 Task: Search for emails categorized as 'follow up' in the current mailbox.
Action: Mouse moved to (134, 7)
Screenshot: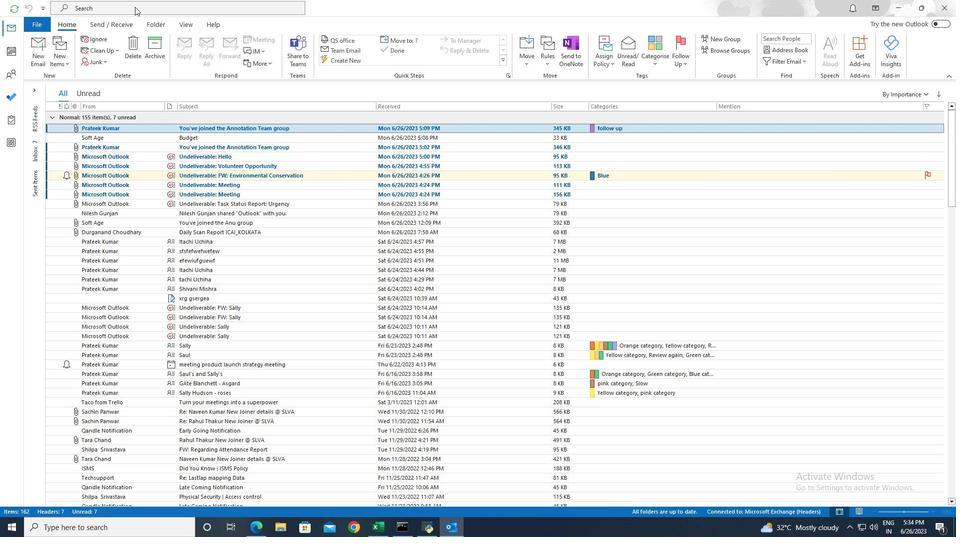 
Action: Mouse pressed left at (134, 7)
Screenshot: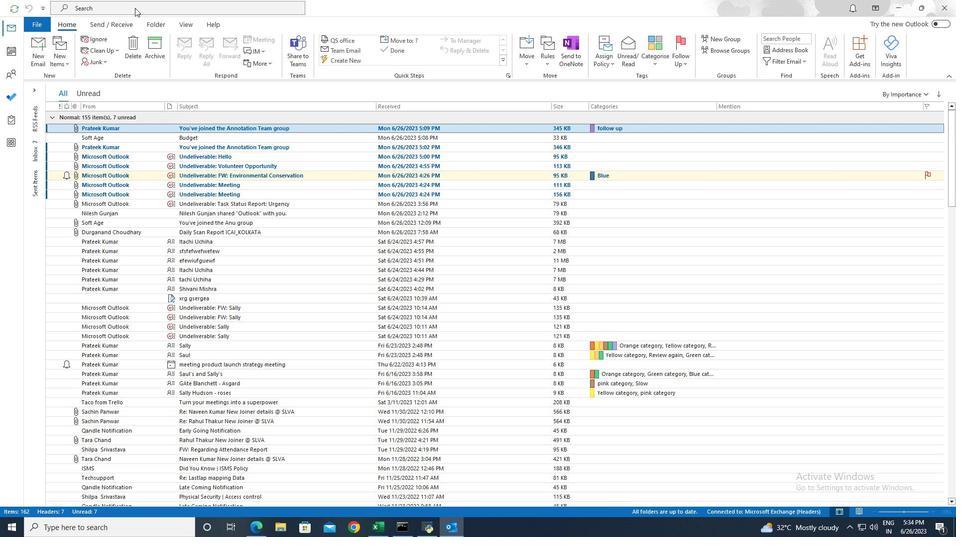 
Action: Mouse moved to (337, 7)
Screenshot: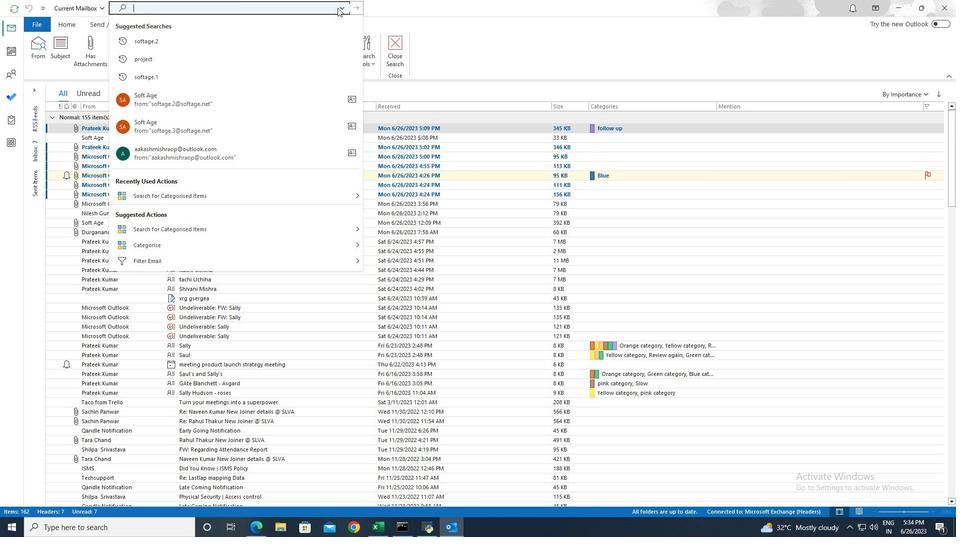 
Action: Mouse pressed left at (337, 7)
Screenshot: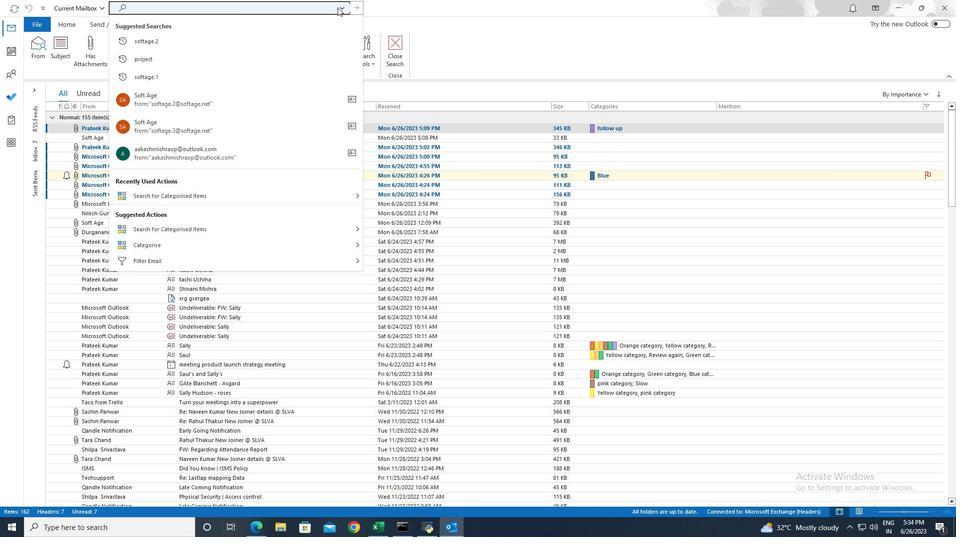 
Action: Mouse moved to (339, 6)
Screenshot: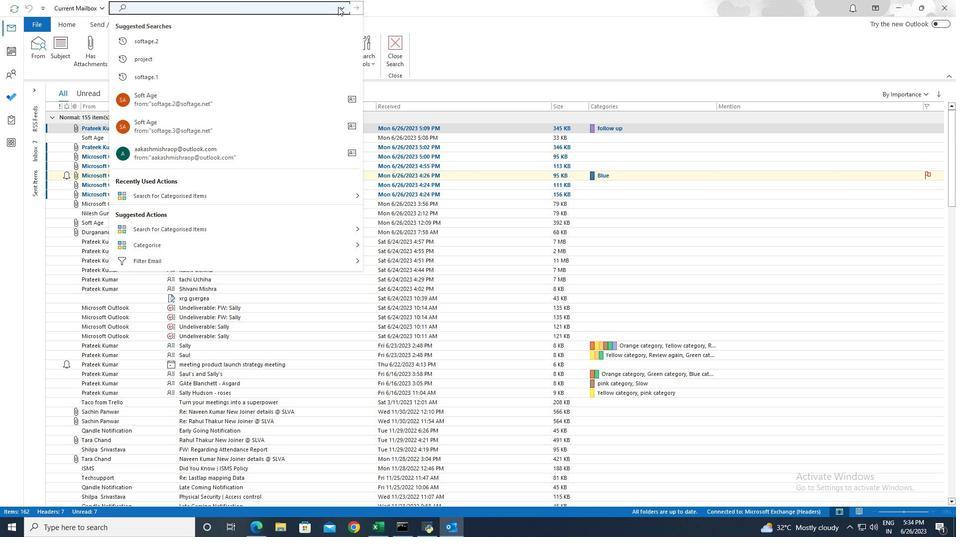
Action: Mouse pressed left at (339, 6)
Screenshot: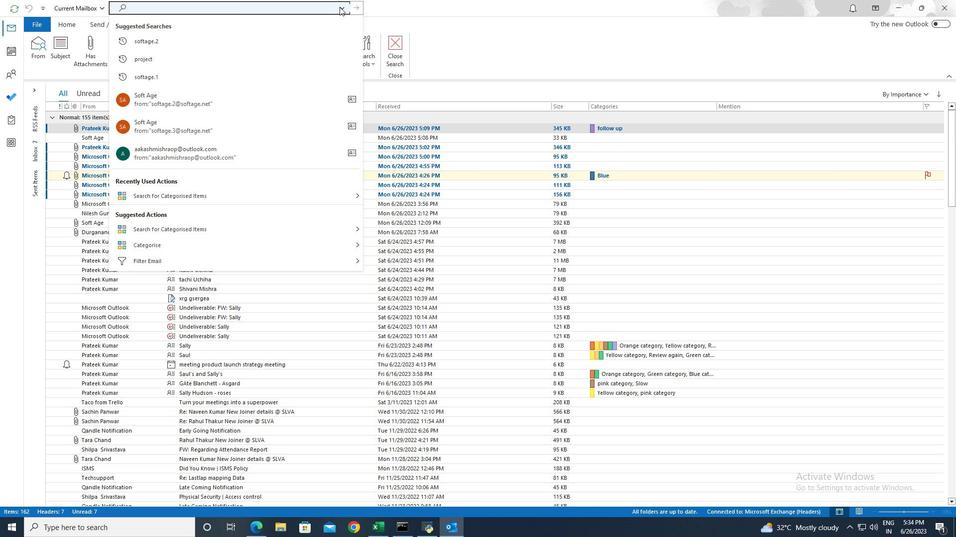 
Action: Mouse moved to (264, 68)
Screenshot: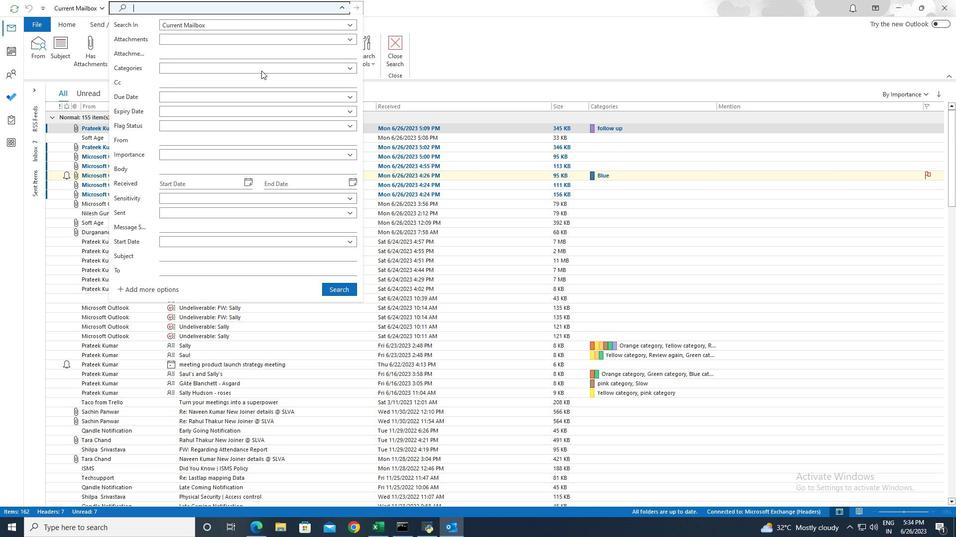 
Action: Mouse pressed left at (264, 68)
Screenshot: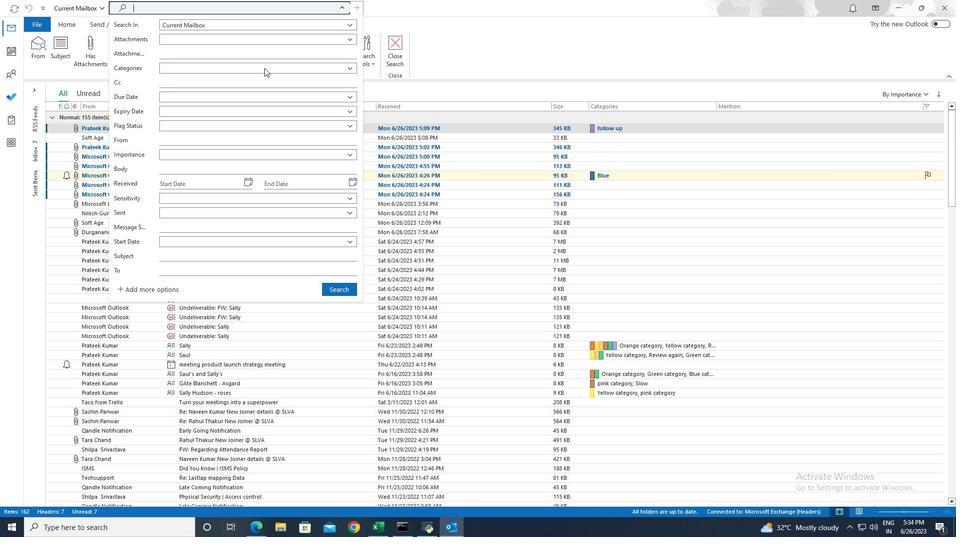 
Action: Mouse moved to (220, 93)
Screenshot: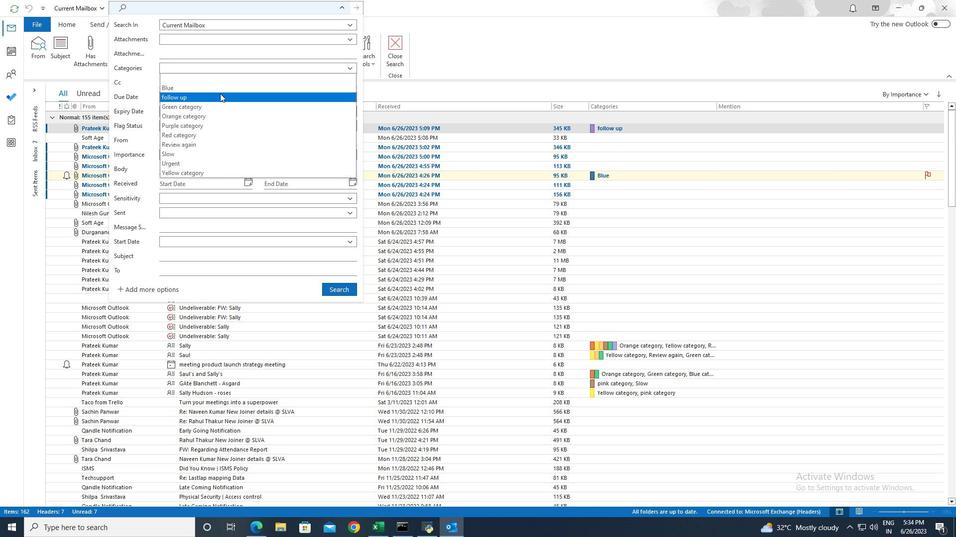 
Action: Mouse pressed left at (220, 93)
Screenshot: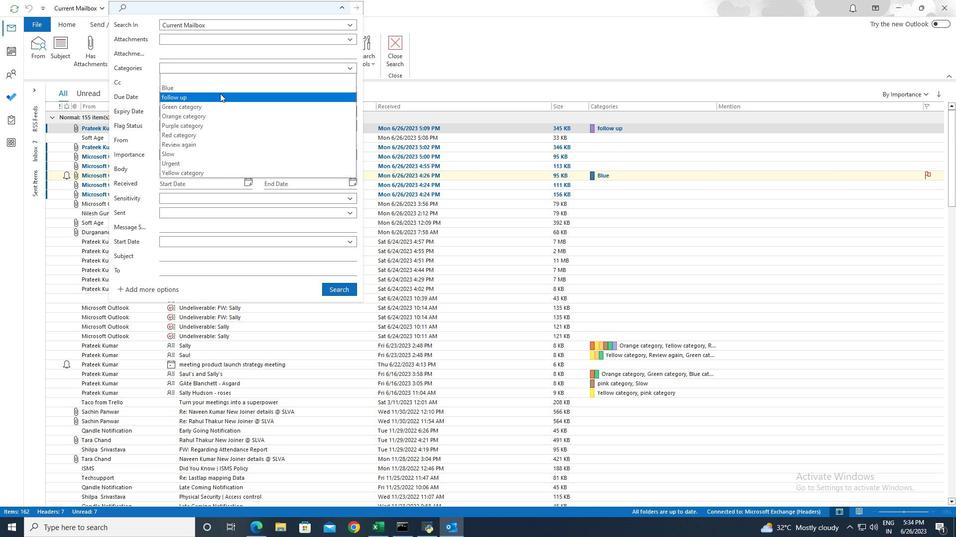 
Action: Mouse moved to (337, 286)
Screenshot: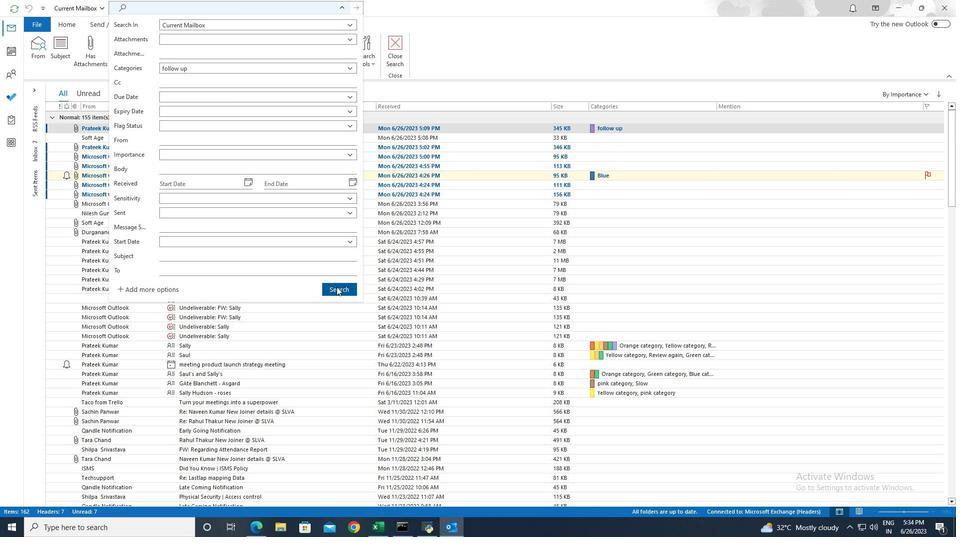 
Action: Mouse pressed left at (337, 286)
Screenshot: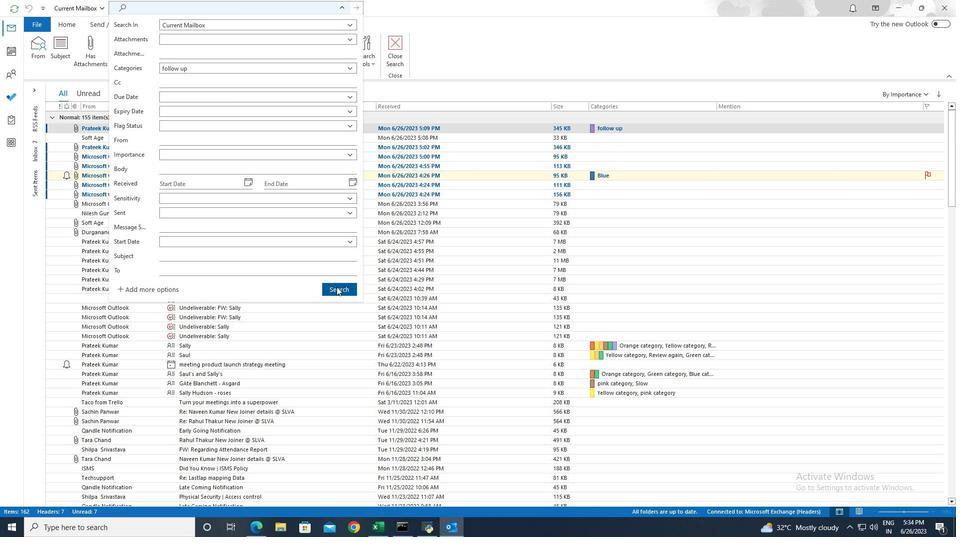 
